Task: Choose the repositories for general actions permissions to "Disabled" in the organization "Mark56771".
Action: Mouse moved to (987, 77)
Screenshot: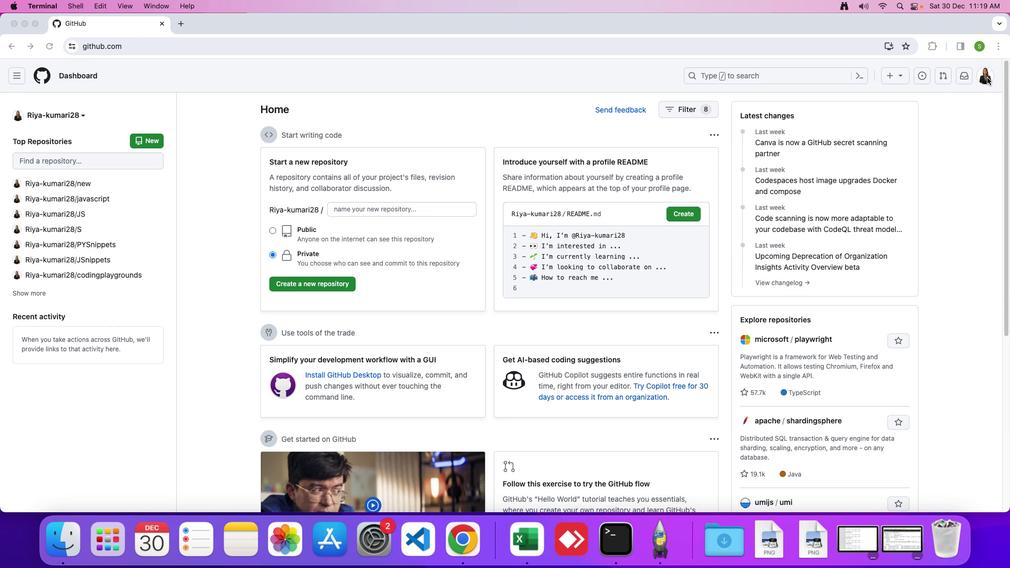 
Action: Mouse pressed left at (987, 77)
Screenshot: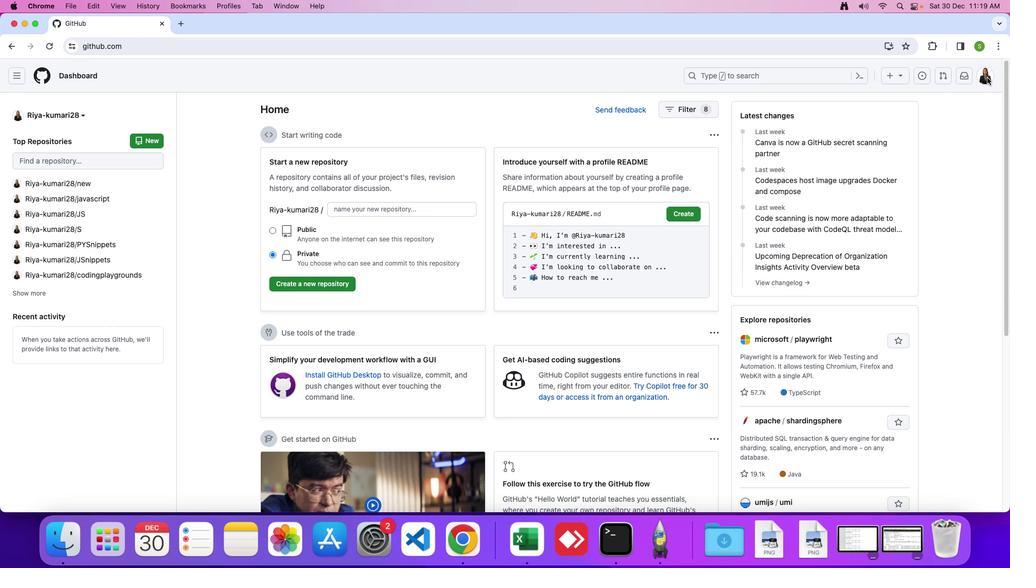 
Action: Mouse pressed left at (987, 77)
Screenshot: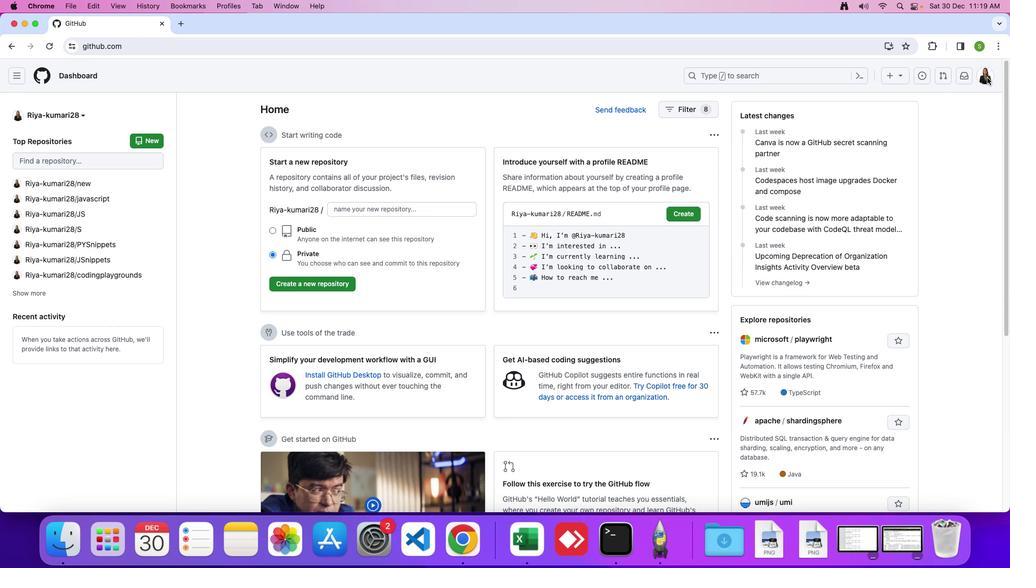 
Action: Mouse moved to (923, 204)
Screenshot: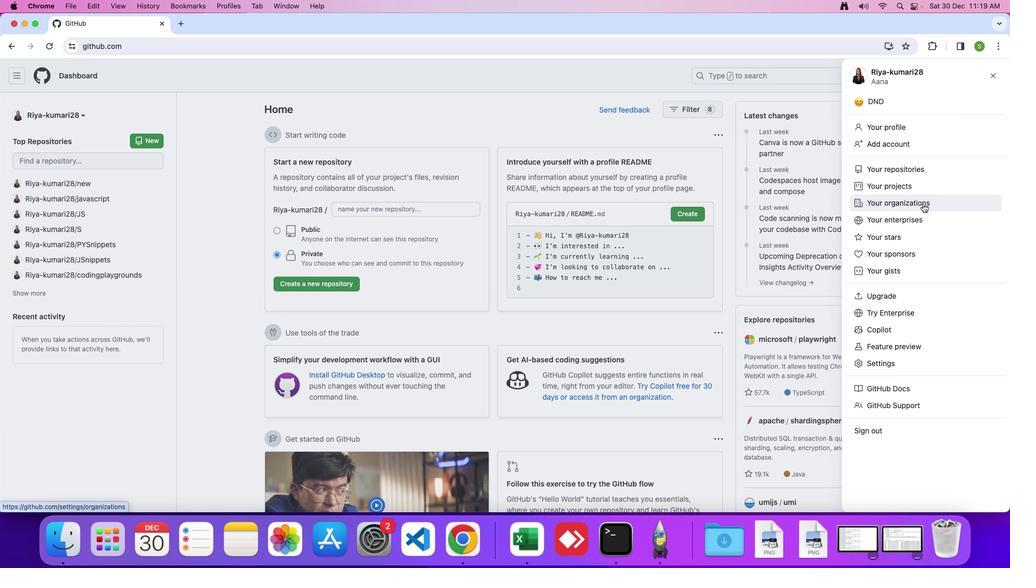 
Action: Mouse pressed left at (923, 204)
Screenshot: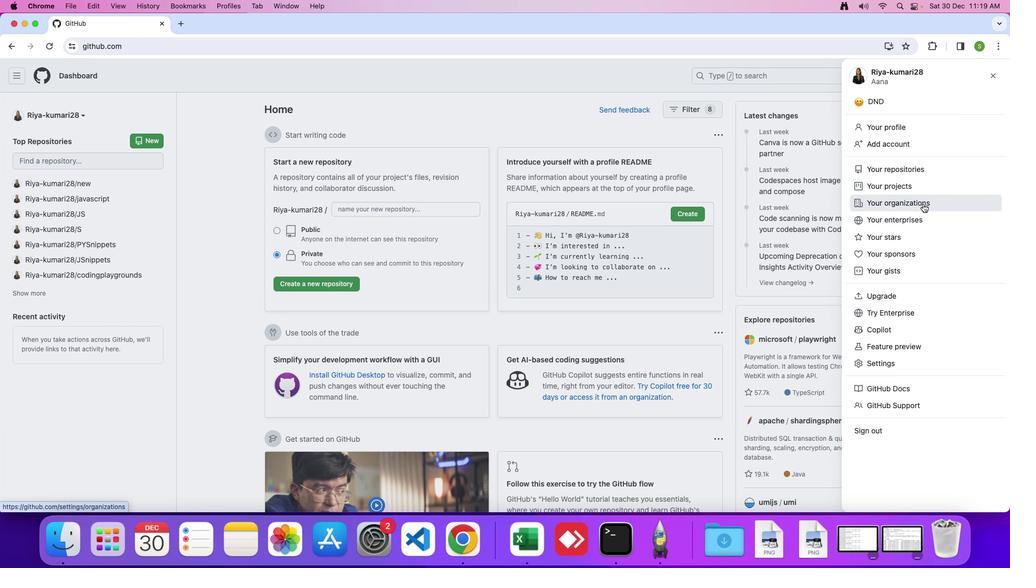 
Action: Mouse moved to (771, 222)
Screenshot: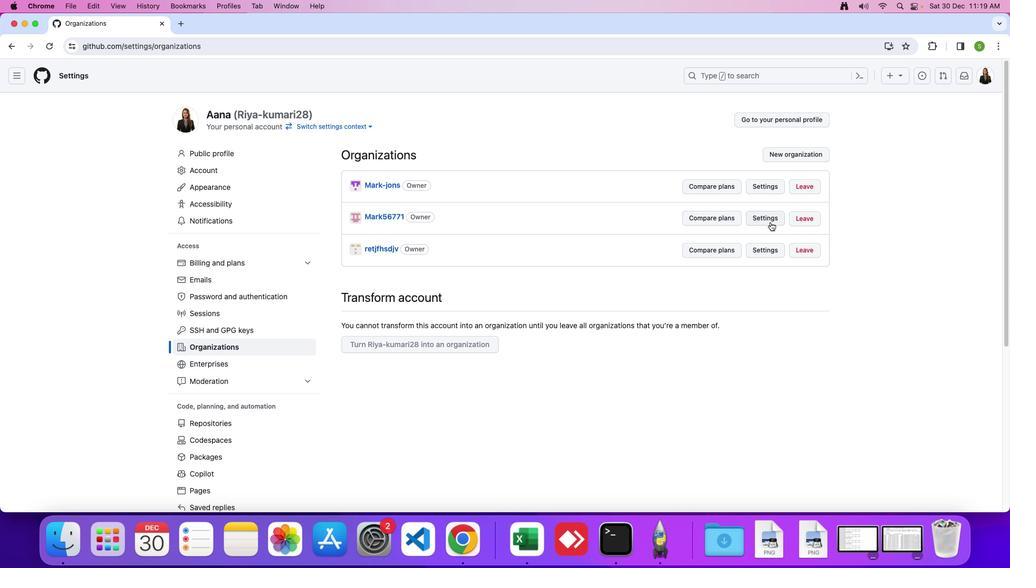 
Action: Mouse pressed left at (771, 222)
Screenshot: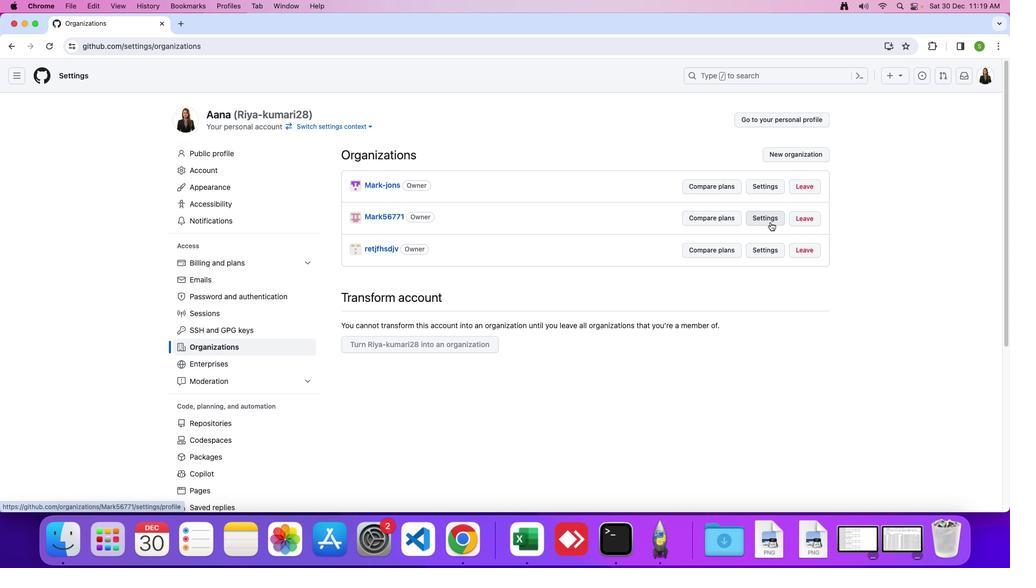 
Action: Mouse moved to (289, 372)
Screenshot: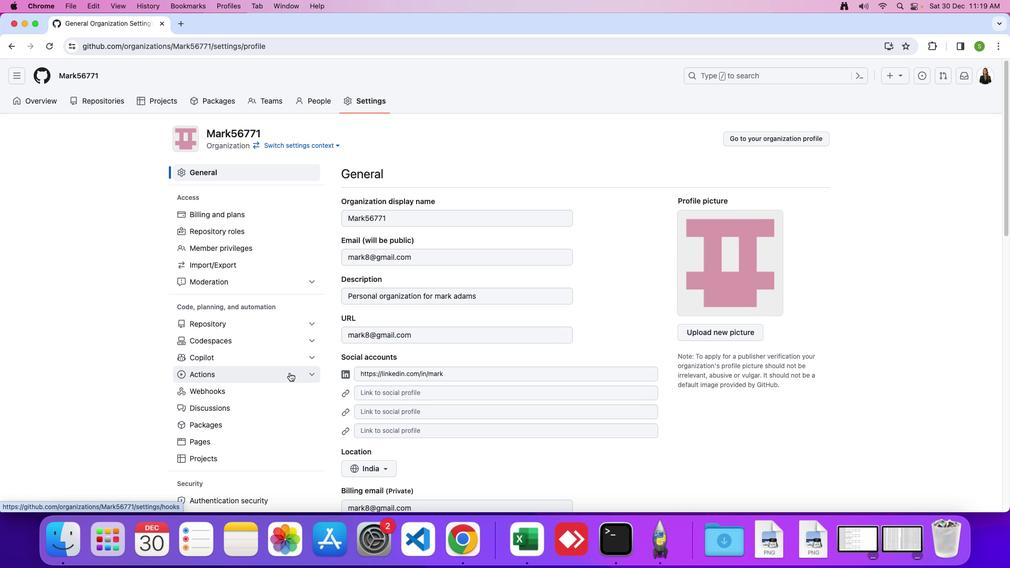 
Action: Mouse pressed left at (289, 372)
Screenshot: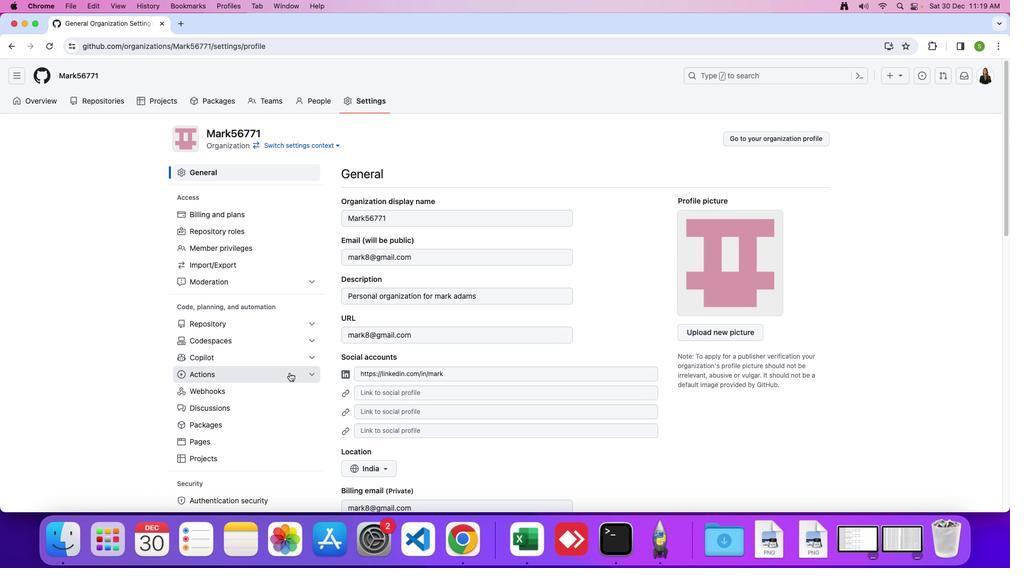 
Action: Mouse moved to (277, 394)
Screenshot: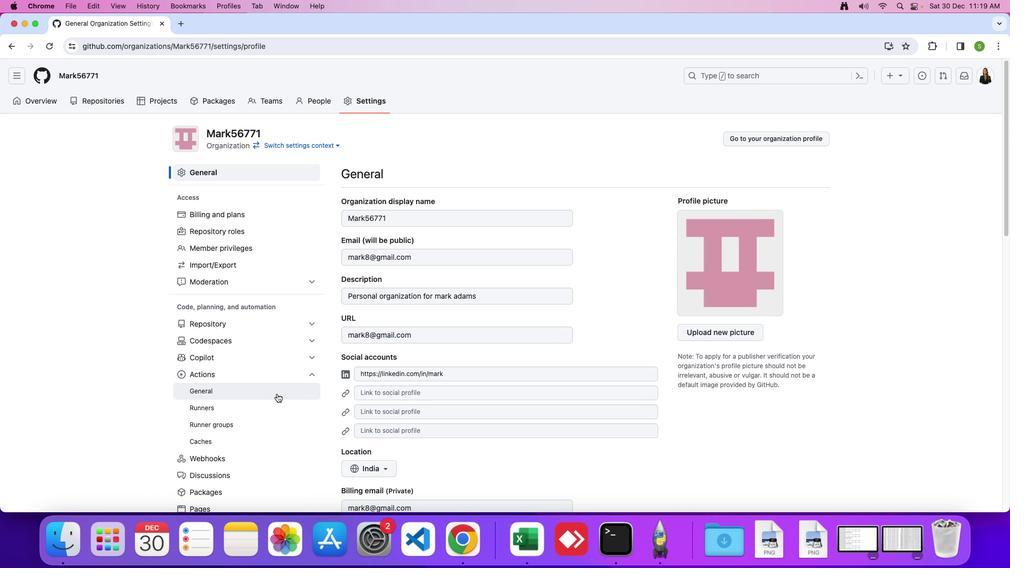 
Action: Mouse pressed left at (277, 394)
Screenshot: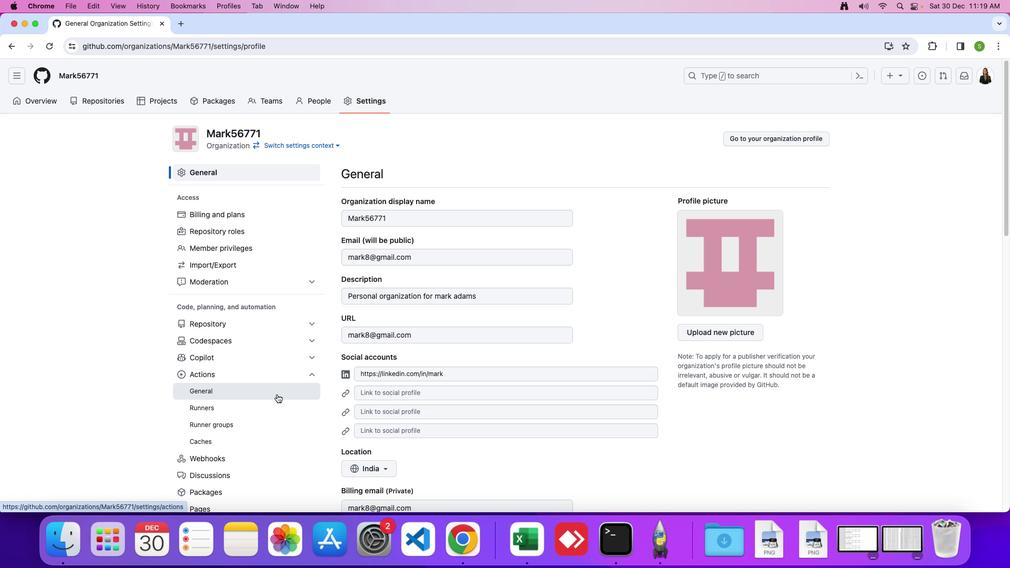 
Action: Mouse moved to (428, 242)
Screenshot: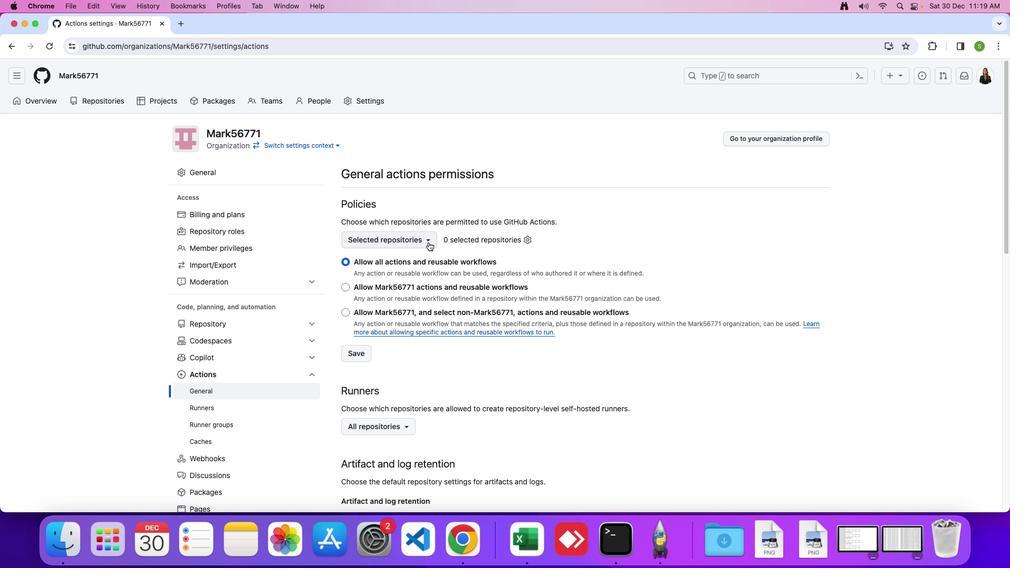 
Action: Mouse pressed left at (428, 242)
Screenshot: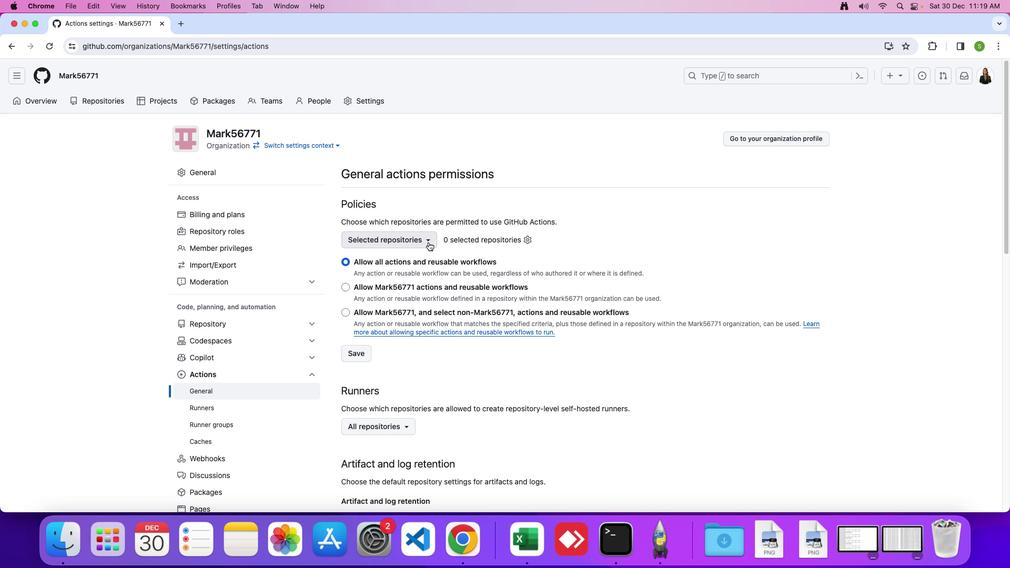 
Action: Mouse moved to (400, 345)
Screenshot: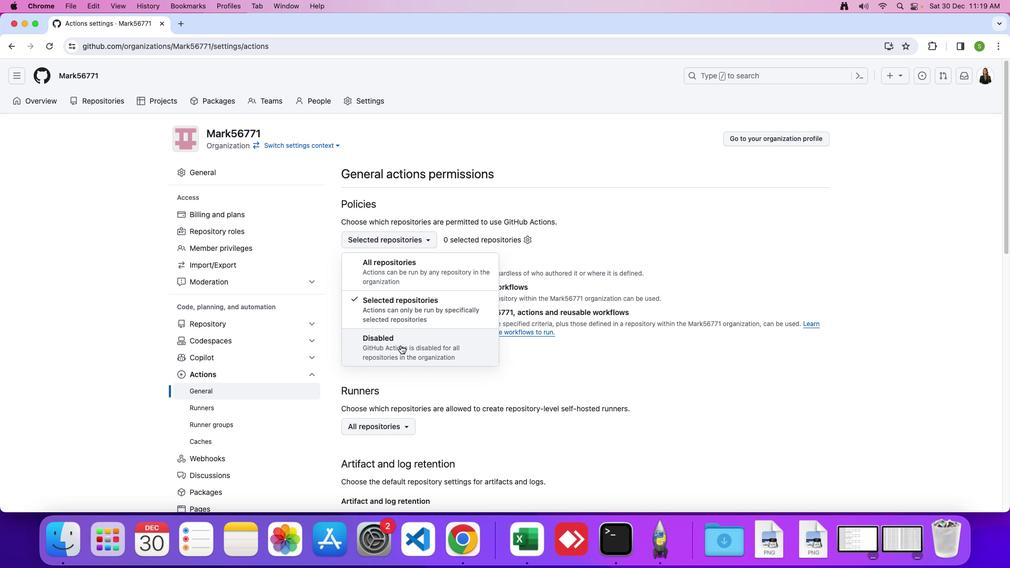 
Action: Mouse pressed left at (400, 345)
Screenshot: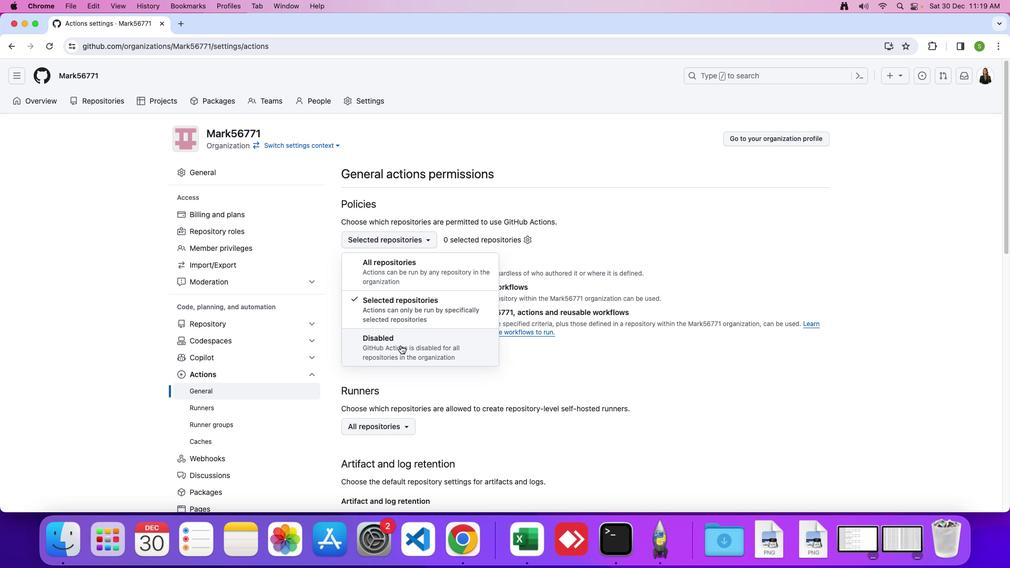 
